Task: Search for the contact with the email address 'taskers4@outlook.com'.
Action: Mouse moved to (18, 89)
Screenshot: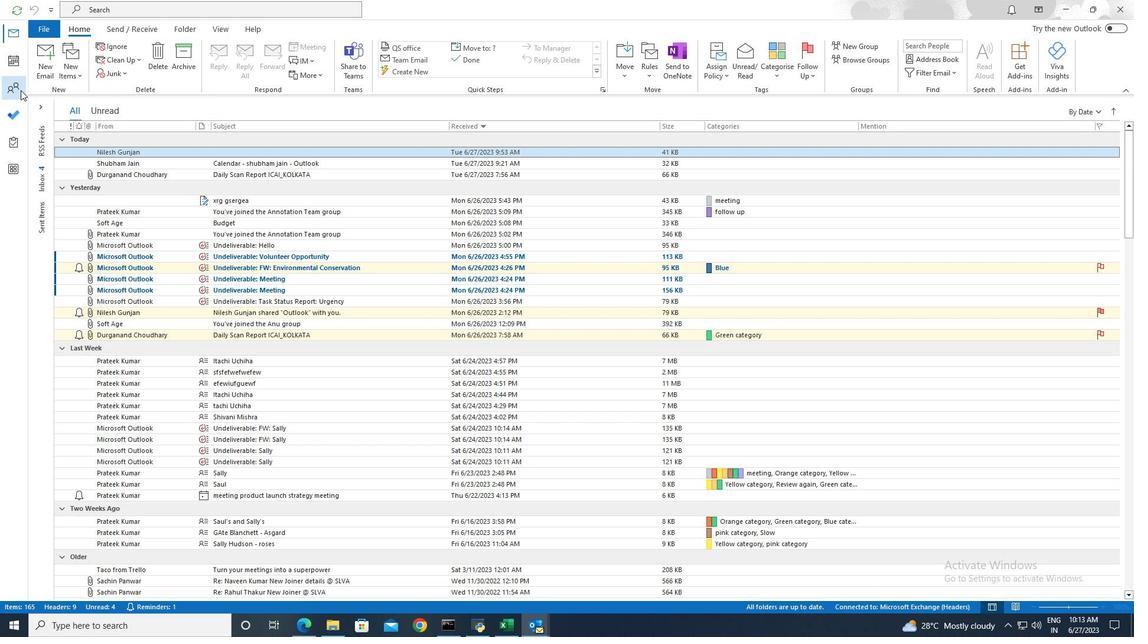 
Action: Mouse pressed left at (18, 89)
Screenshot: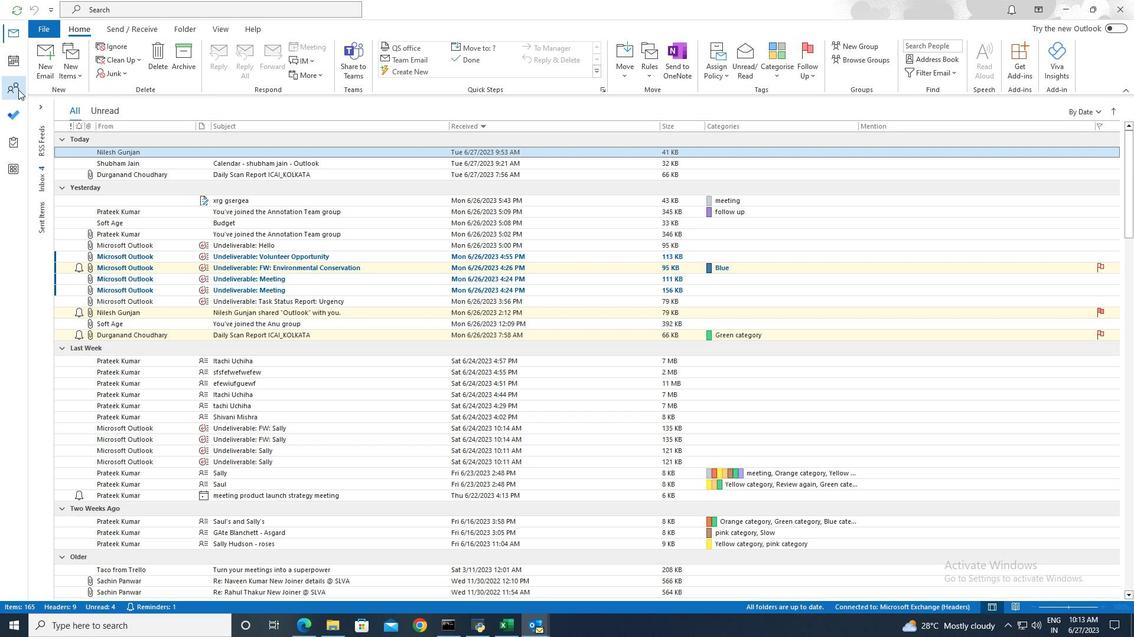 
Action: Mouse moved to (256, 8)
Screenshot: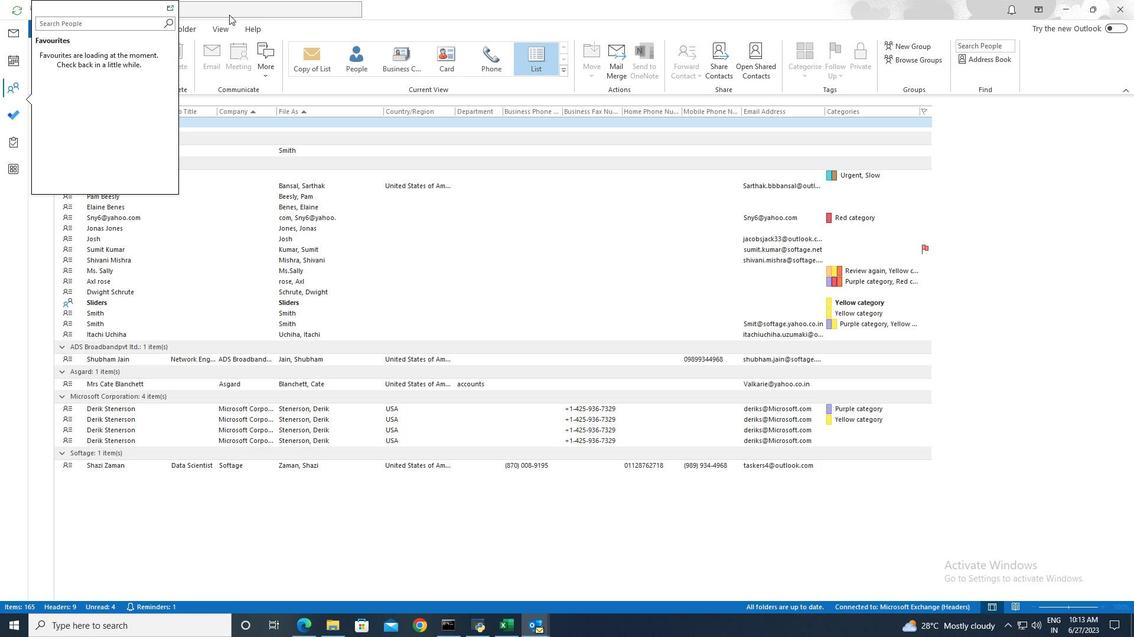 
Action: Mouse pressed left at (256, 8)
Screenshot: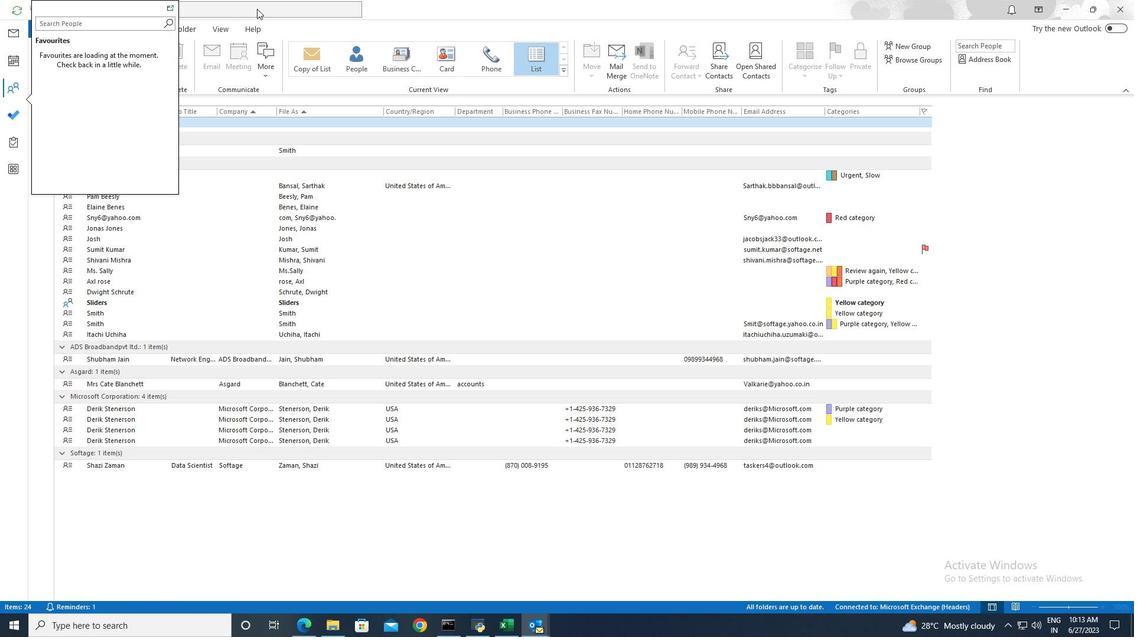 
Action: Mouse moved to (408, 9)
Screenshot: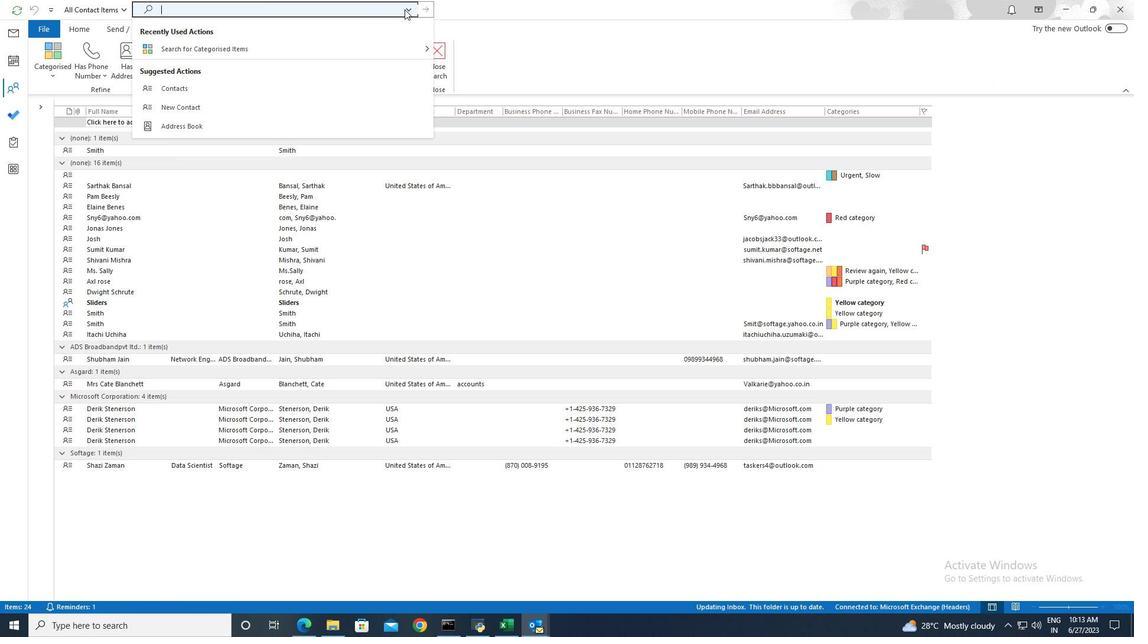 
Action: Mouse pressed left at (408, 9)
Screenshot: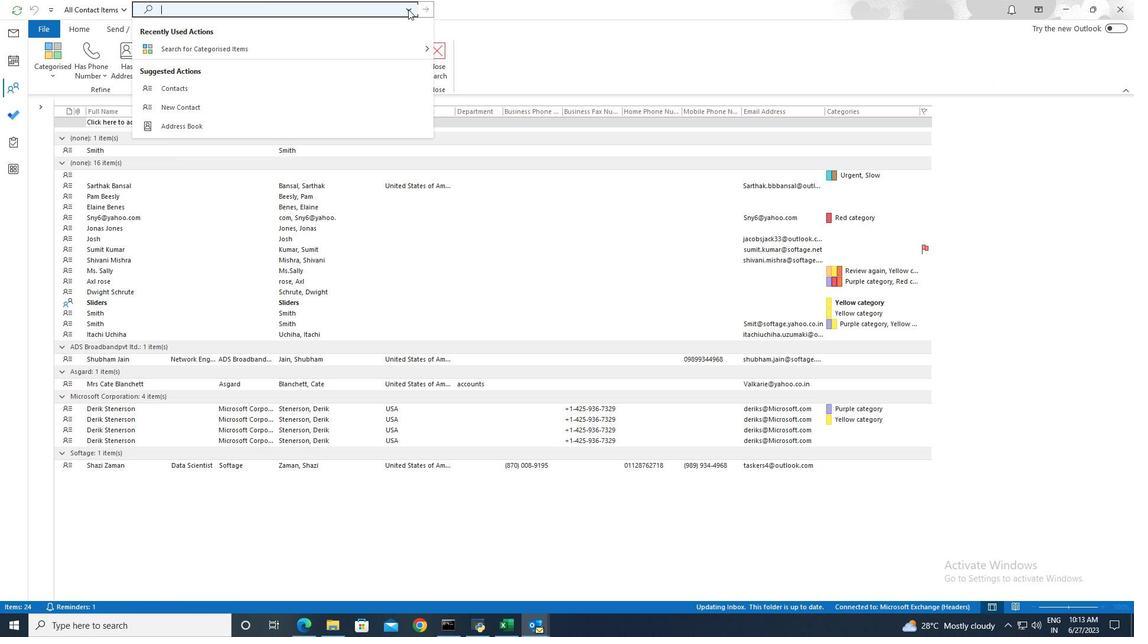 
Action: Mouse moved to (192, 163)
Screenshot: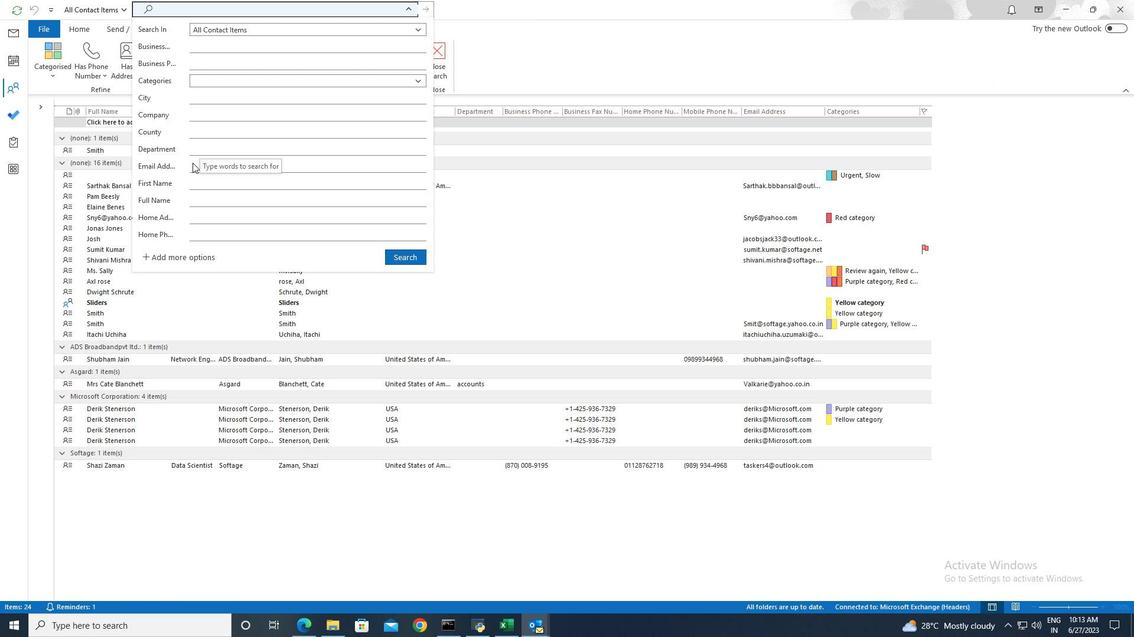 
Action: Mouse pressed left at (192, 163)
Screenshot: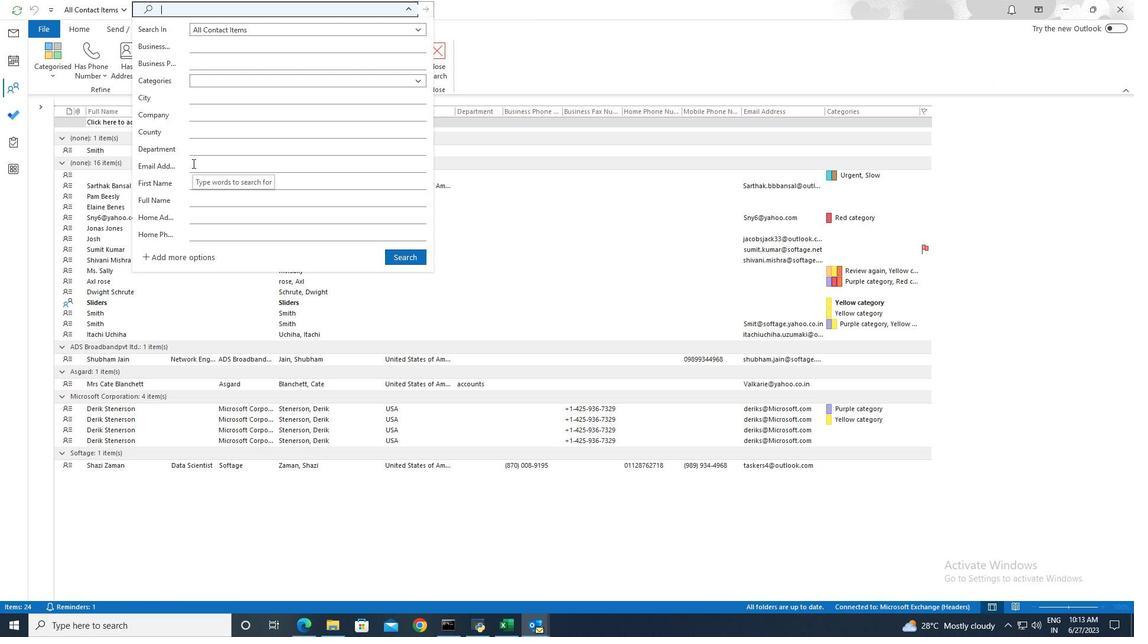 
Action: Key pressed taskers4<Key.shift>@outlook.com
Screenshot: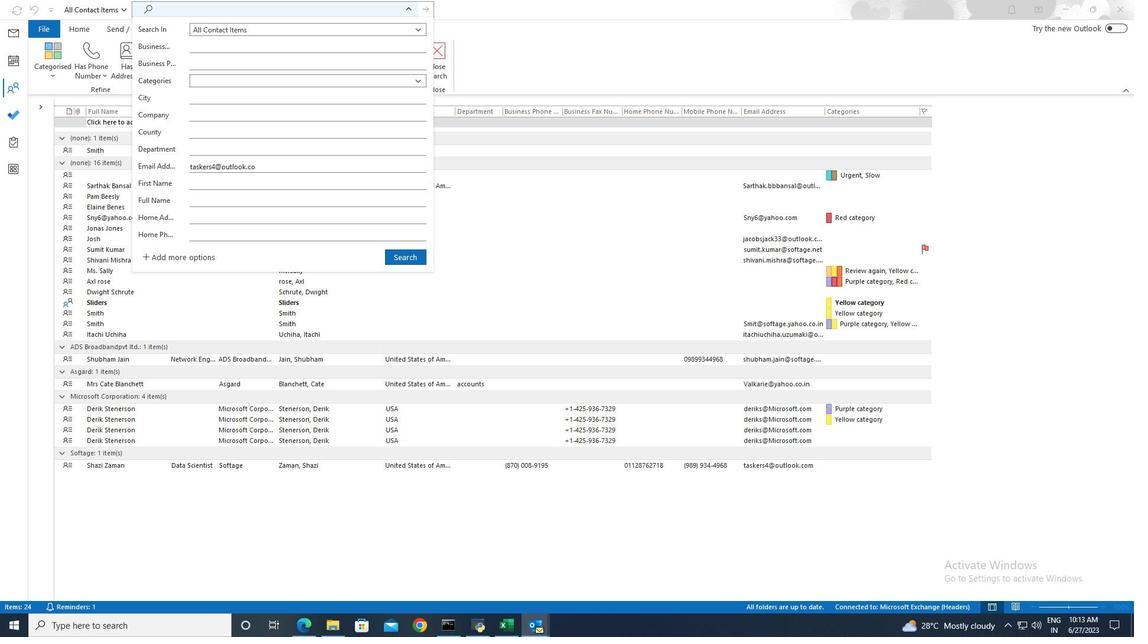 
Action: Mouse moved to (402, 256)
Screenshot: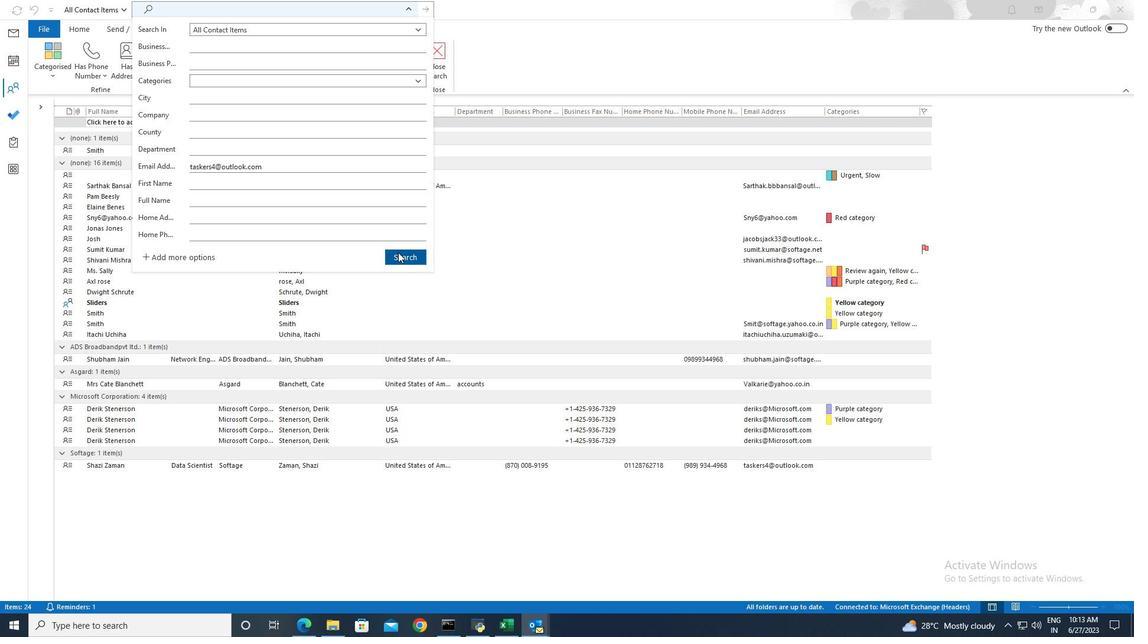 
Action: Mouse pressed left at (402, 256)
Screenshot: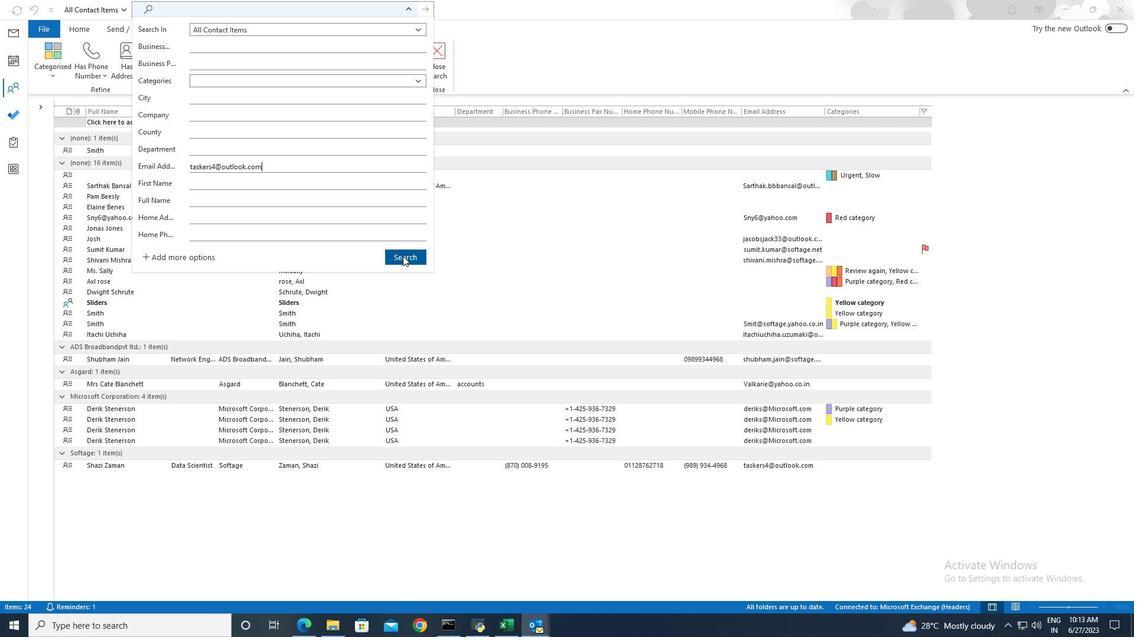 
